 Task: Manage the "Report Builder" page in the site builder.
Action: Mouse moved to (1008, 65)
Screenshot: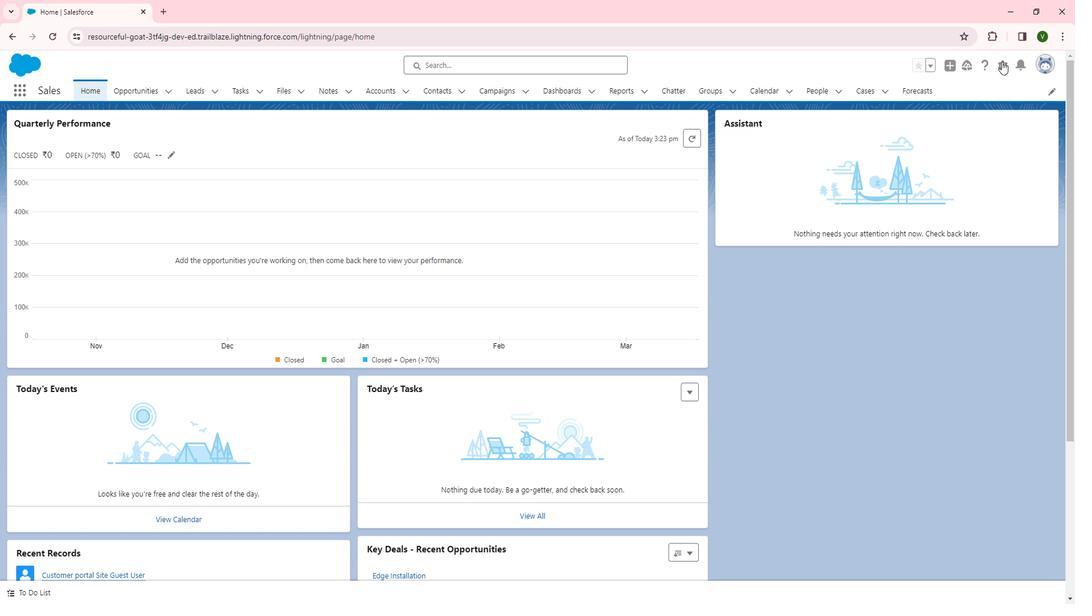 
Action: Mouse pressed left at (1008, 65)
Screenshot: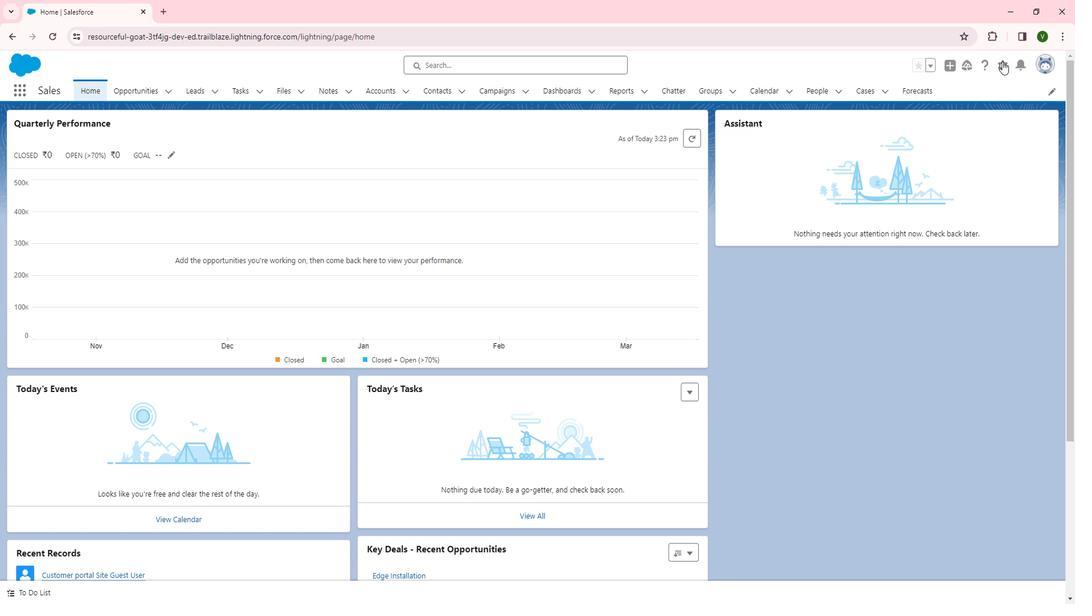 
Action: Mouse moved to (955, 101)
Screenshot: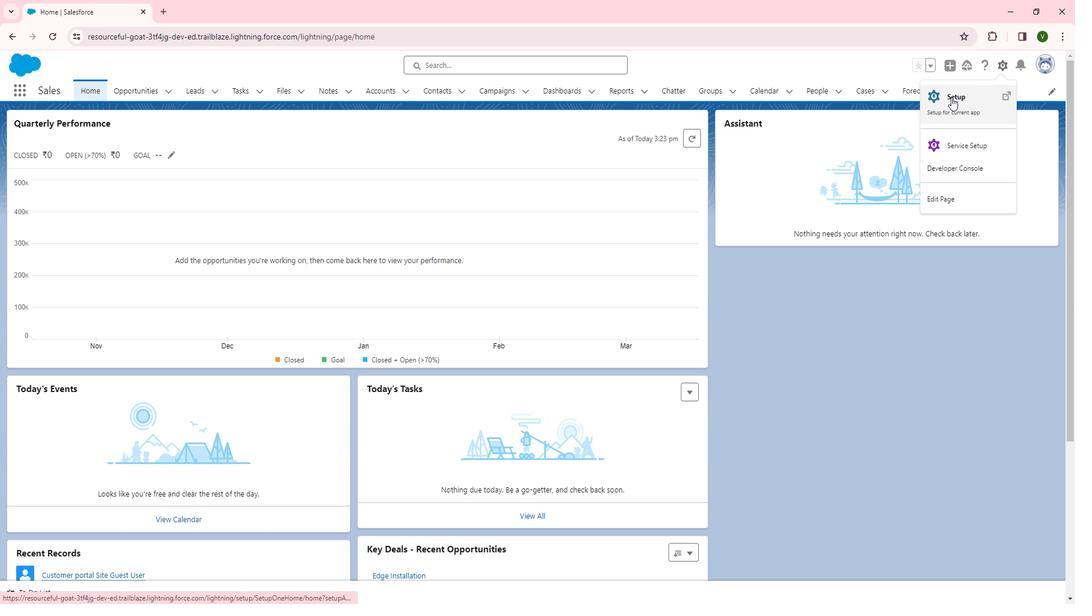
Action: Mouse pressed left at (955, 101)
Screenshot: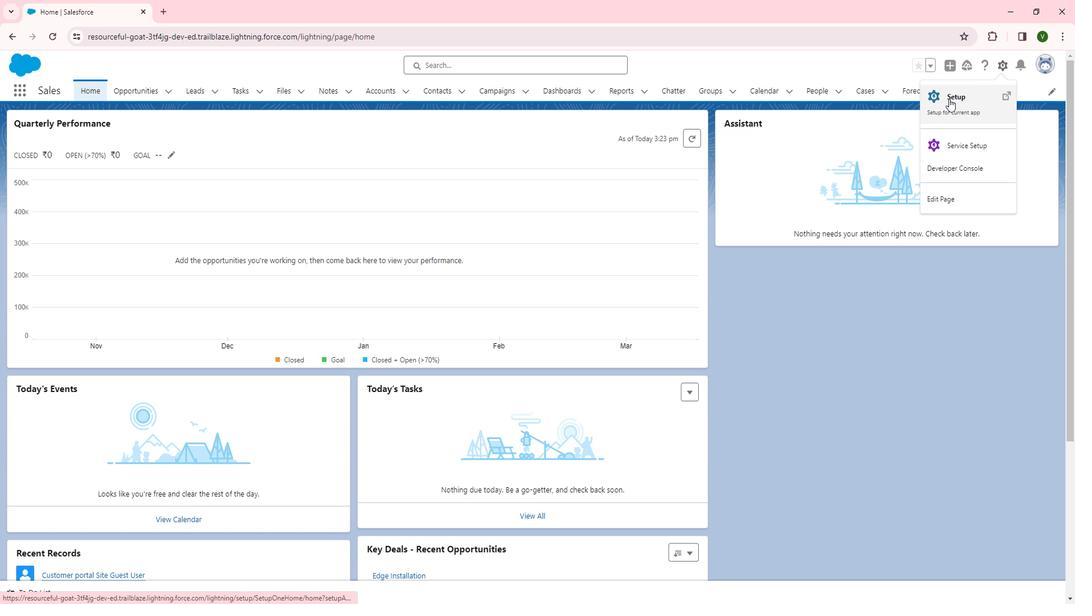 
Action: Mouse moved to (43, 451)
Screenshot: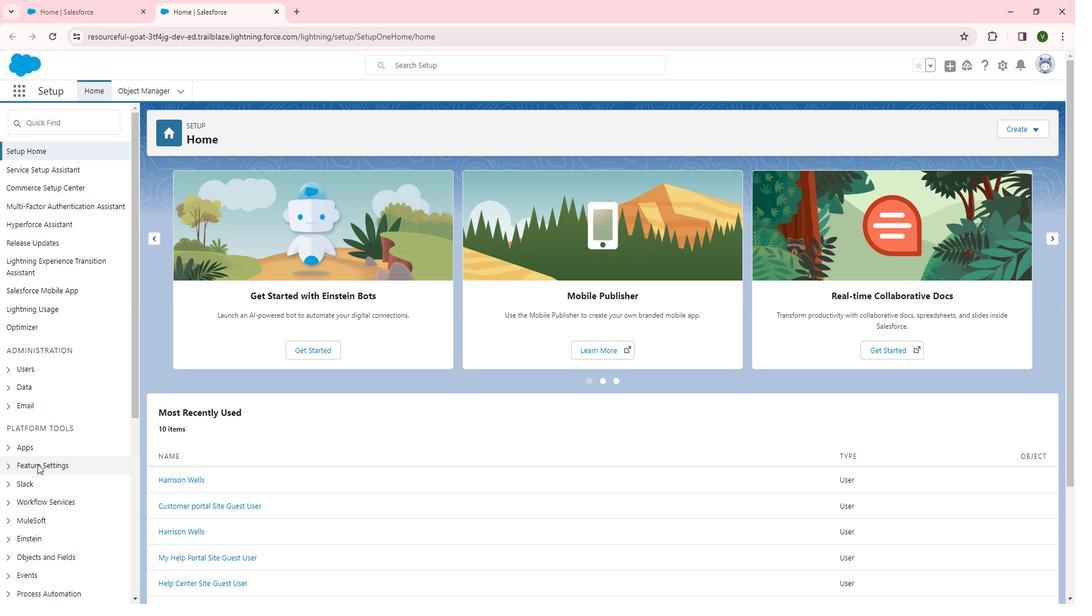 
Action: Mouse pressed left at (43, 451)
Screenshot: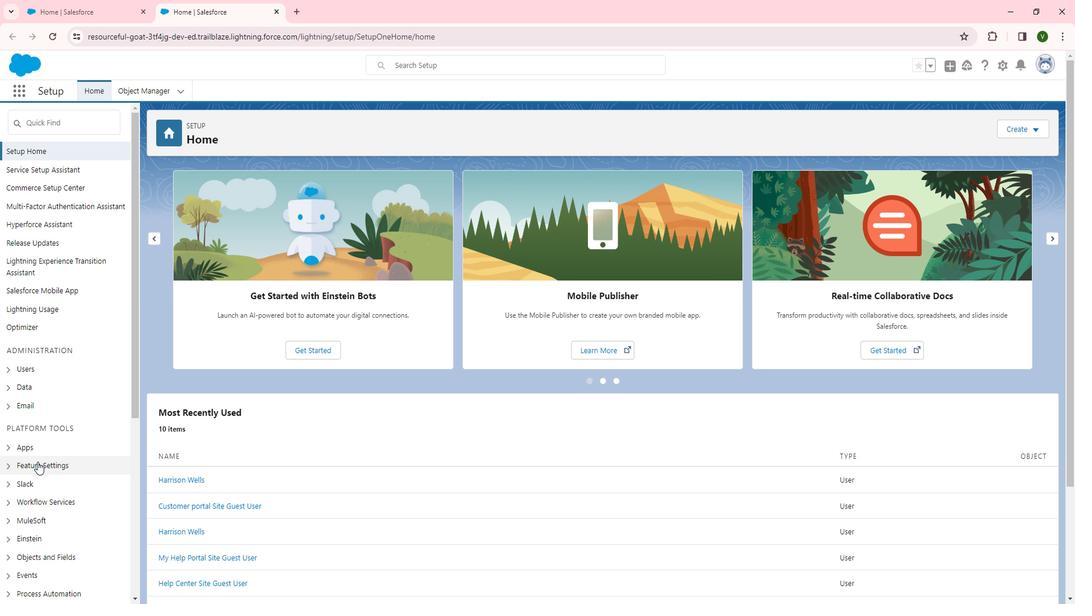 
Action: Mouse moved to (62, 541)
Screenshot: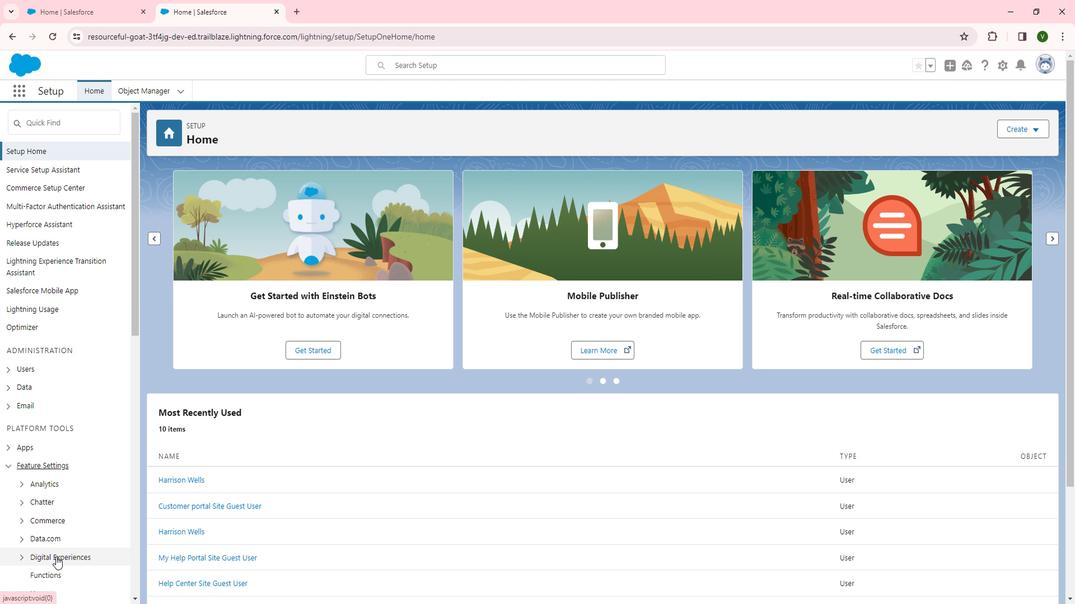 
Action: Mouse pressed left at (62, 541)
Screenshot: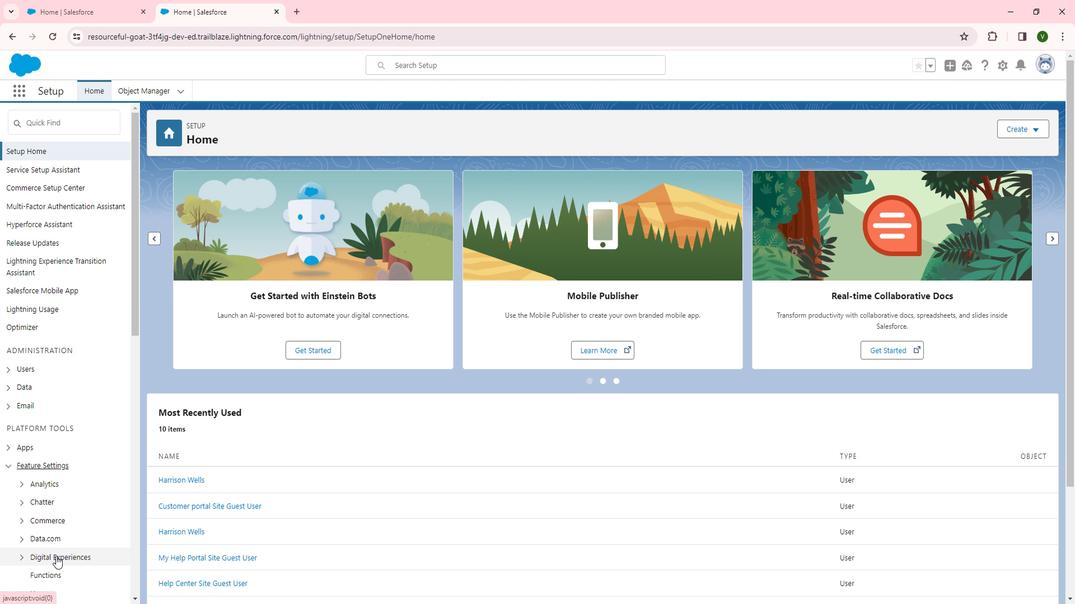 
Action: Mouse moved to (62, 541)
Screenshot: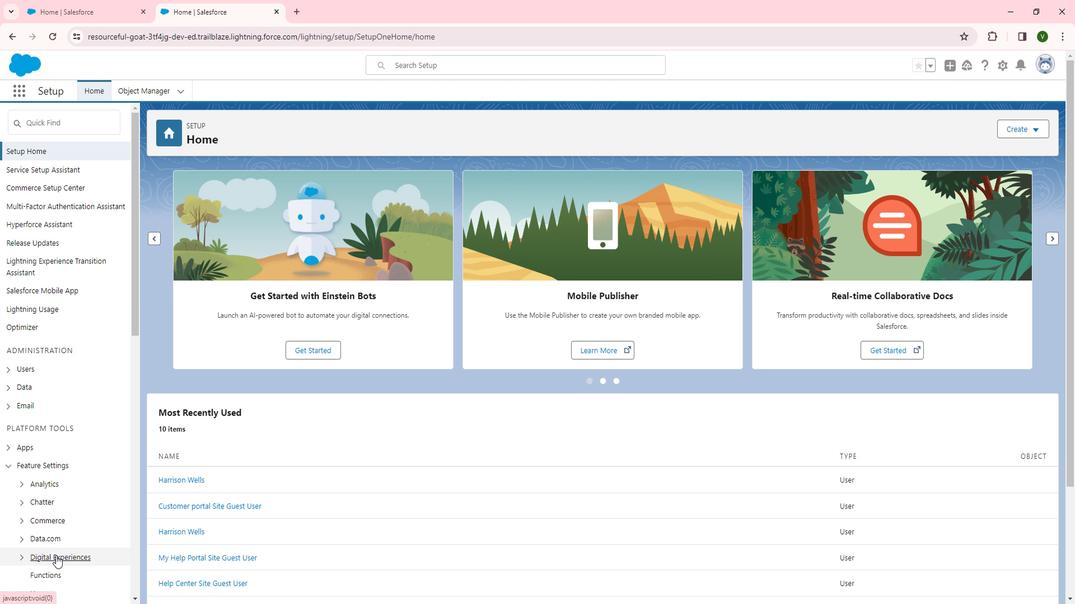 
Action: Mouse scrolled (62, 541) with delta (0, 0)
Screenshot: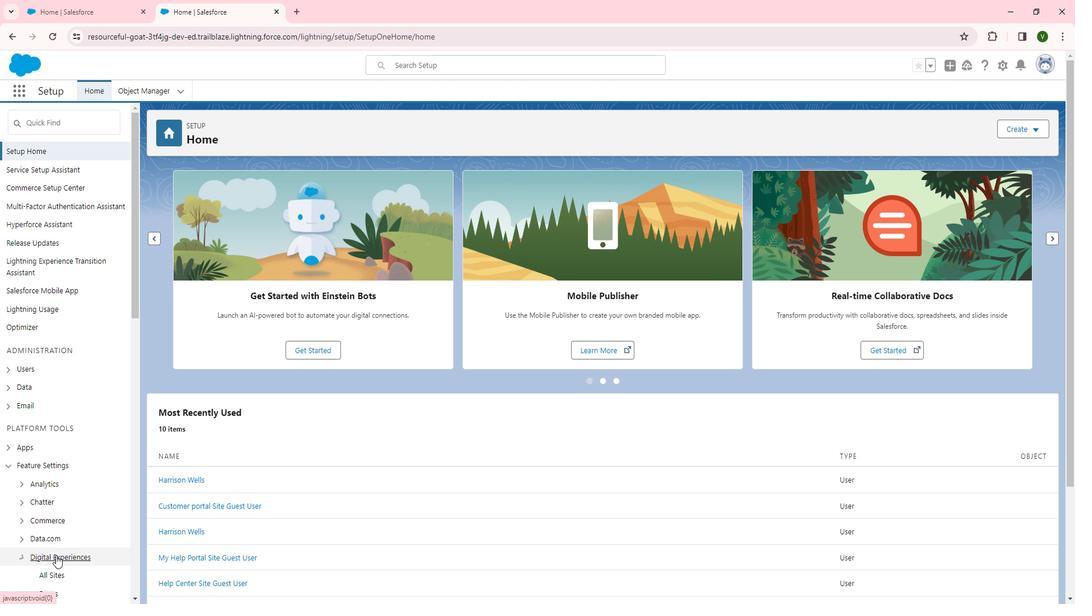 
Action: Mouse moved to (62, 541)
Screenshot: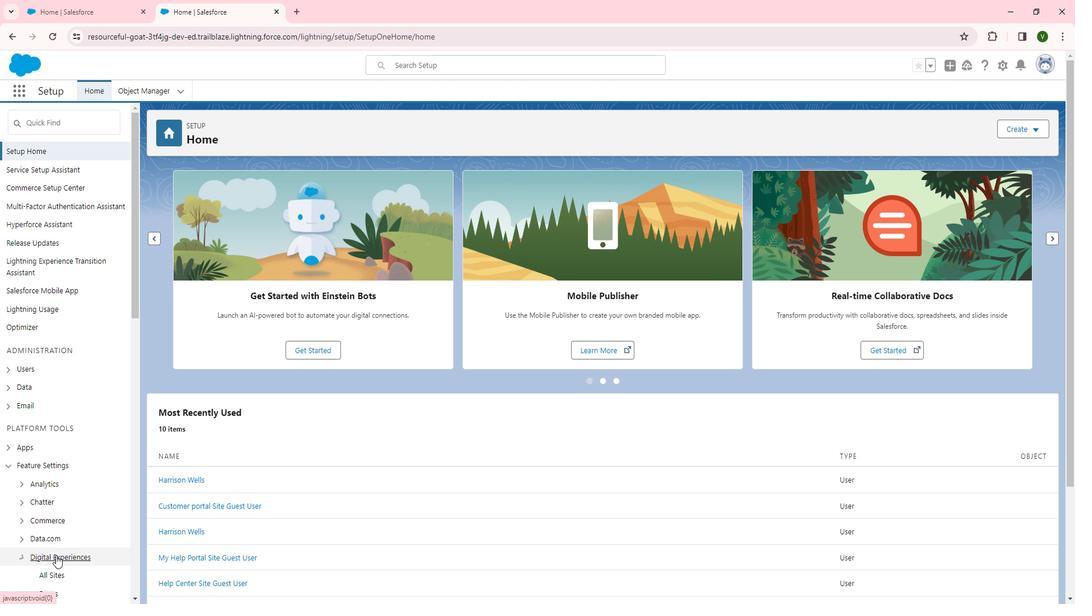 
Action: Mouse scrolled (62, 540) with delta (0, 0)
Screenshot: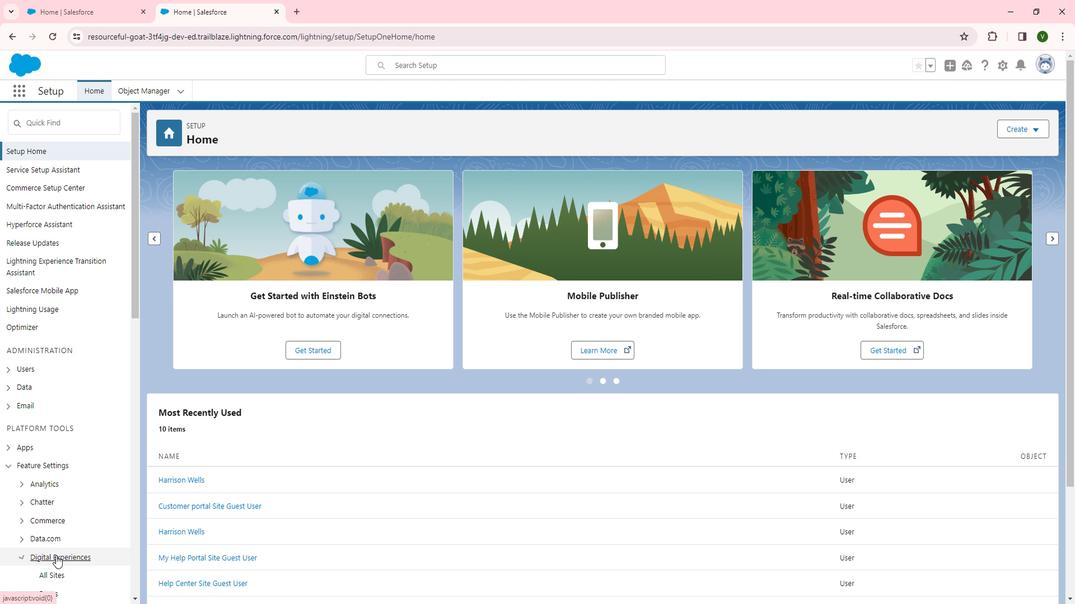 
Action: Mouse scrolled (62, 540) with delta (0, 0)
Screenshot: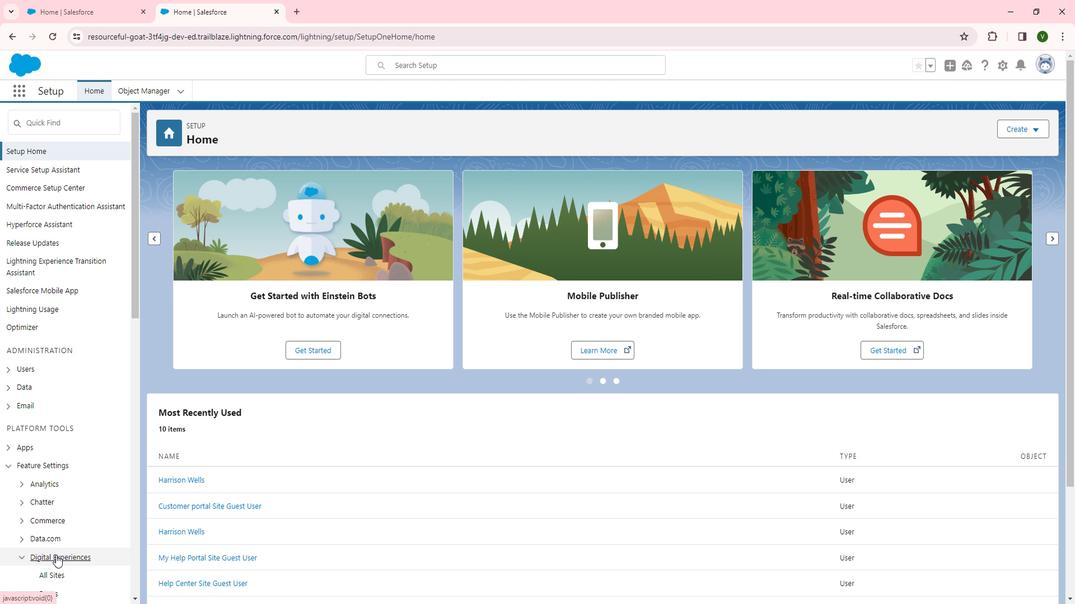 
Action: Mouse scrolled (62, 540) with delta (0, 0)
Screenshot: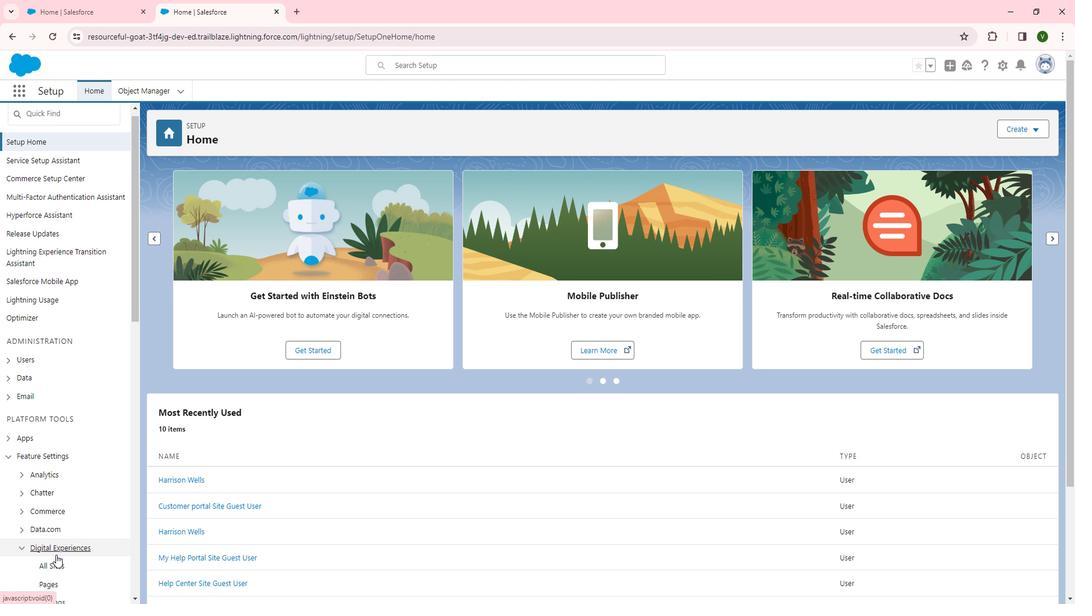 
Action: Mouse moved to (61, 334)
Screenshot: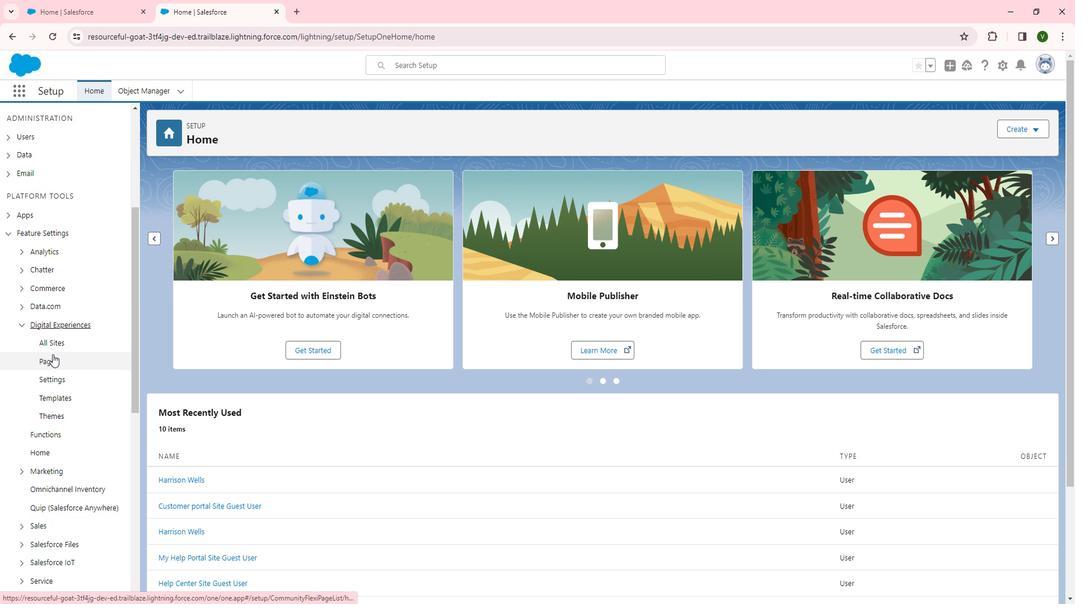 
Action: Mouse pressed left at (61, 334)
Screenshot: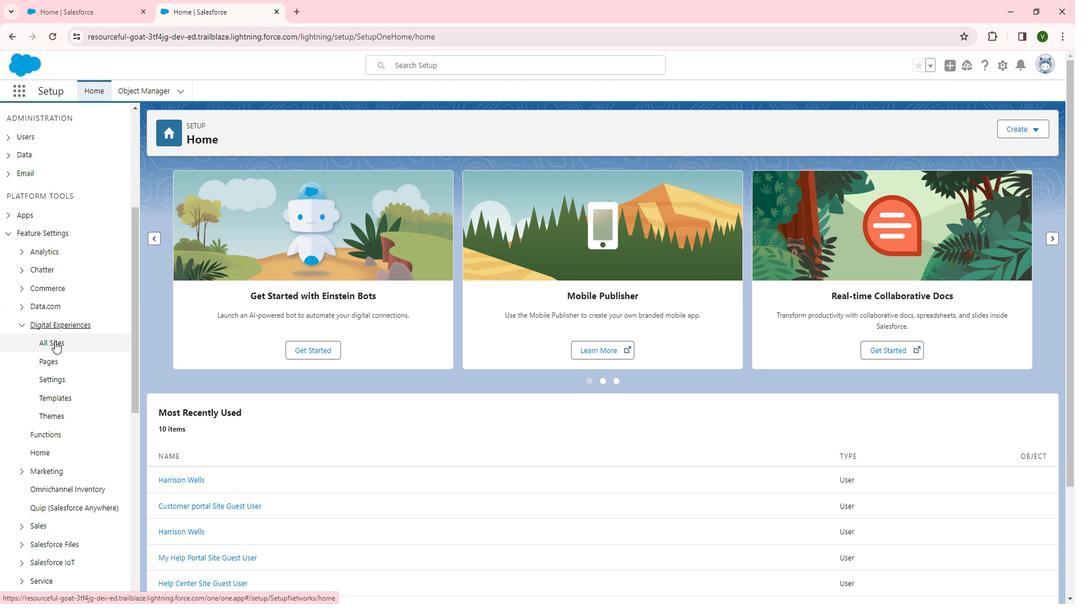 
Action: Mouse moved to (184, 294)
Screenshot: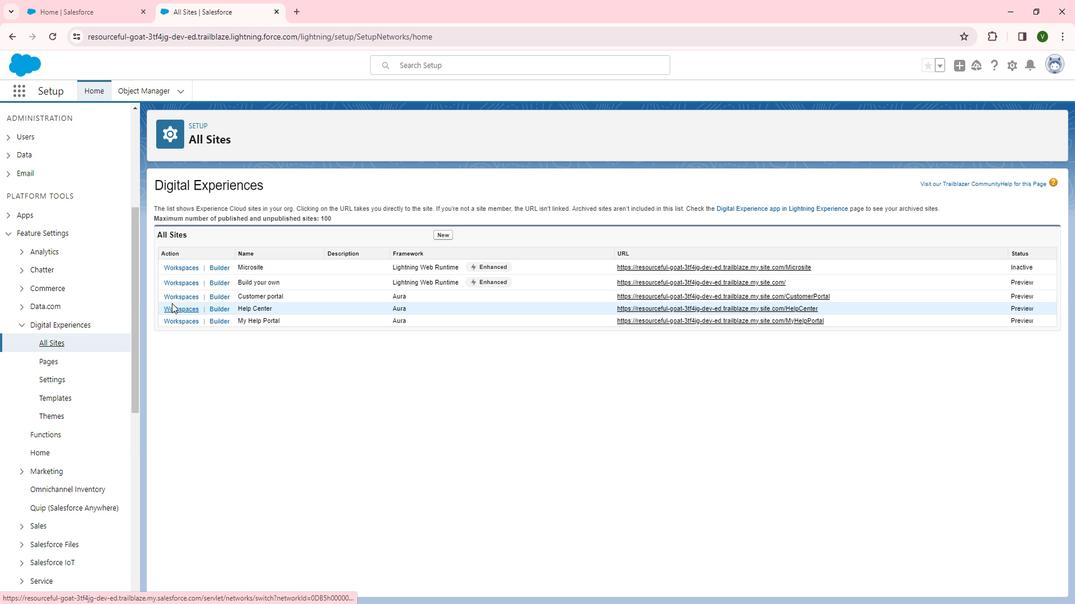
Action: Mouse pressed left at (184, 294)
Screenshot: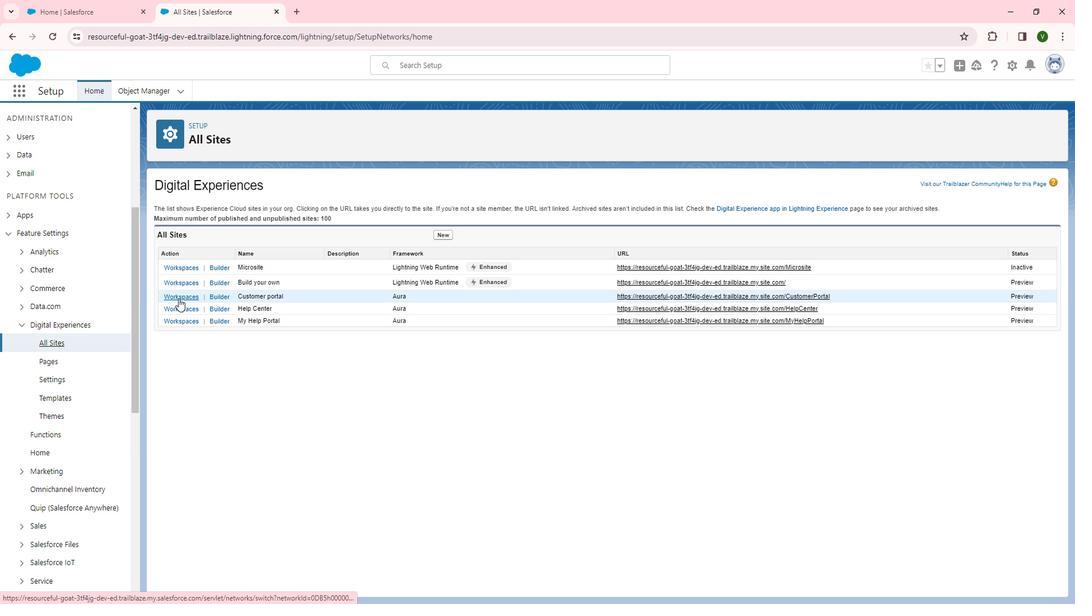 
Action: Mouse moved to (160, 248)
Screenshot: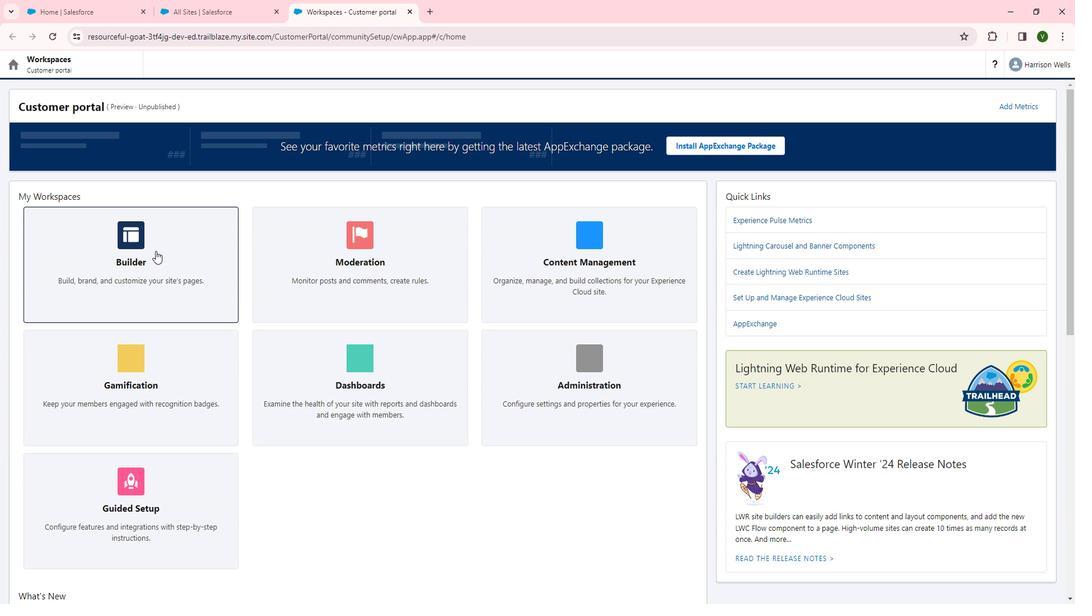 
Action: Mouse pressed left at (160, 248)
Screenshot: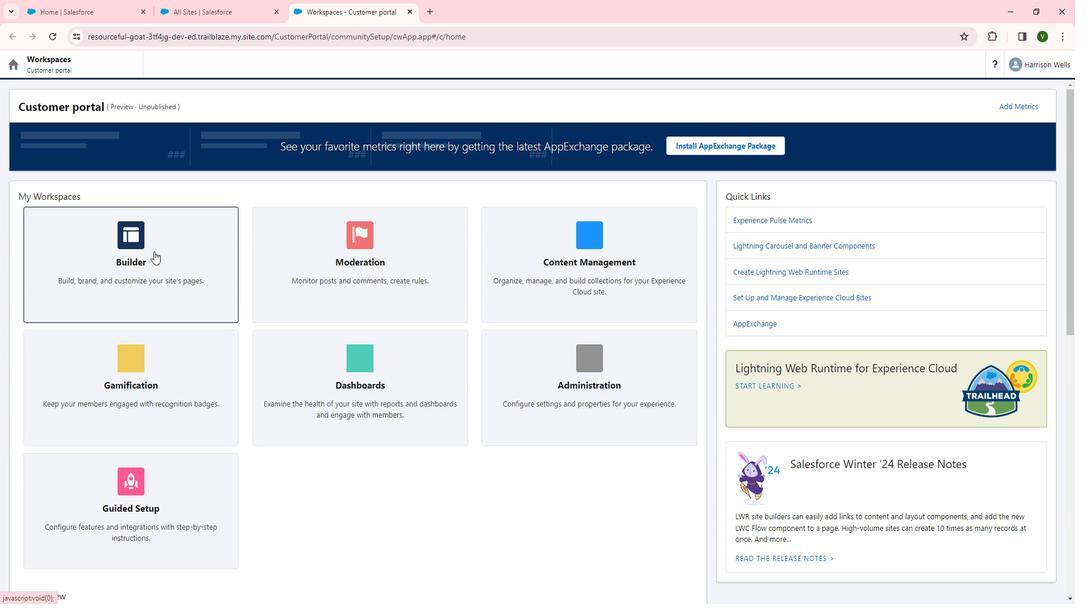 
Action: Mouse moved to (134, 63)
Screenshot: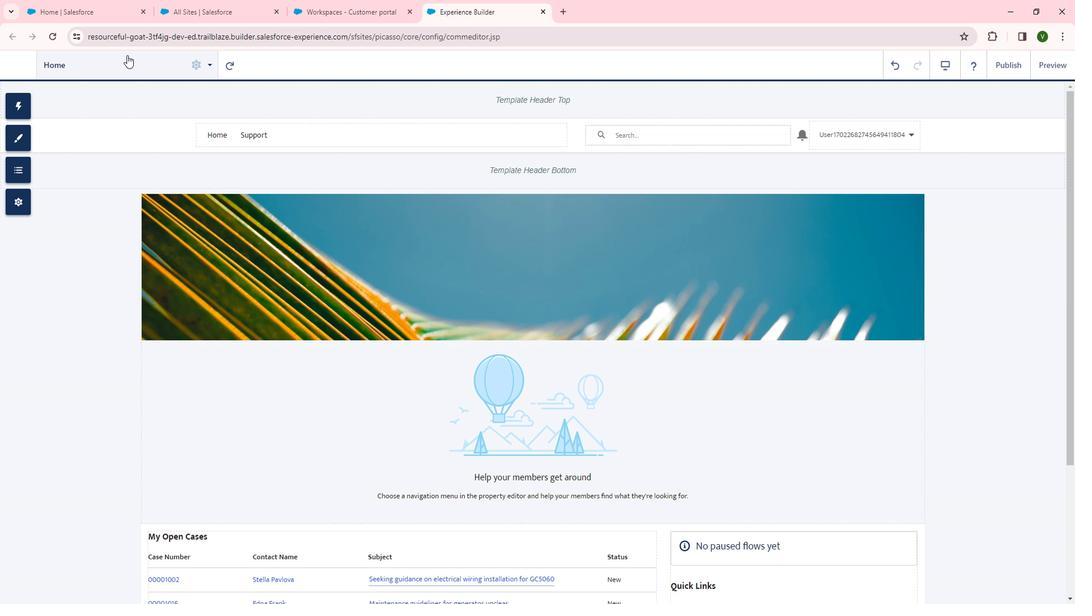 
Action: Mouse pressed left at (134, 63)
Screenshot: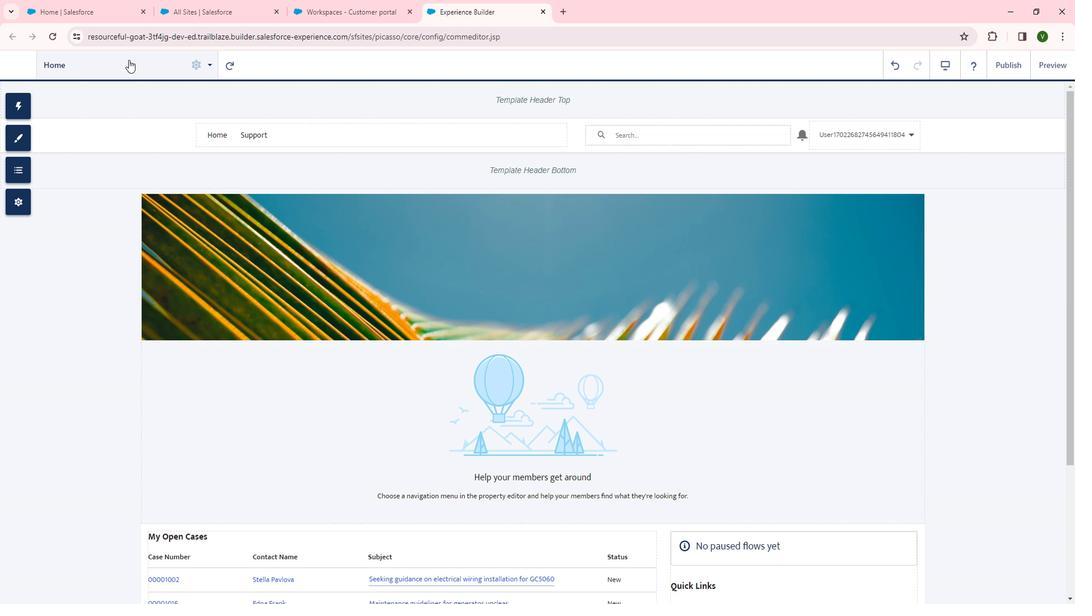 
Action: Mouse moved to (106, 399)
Screenshot: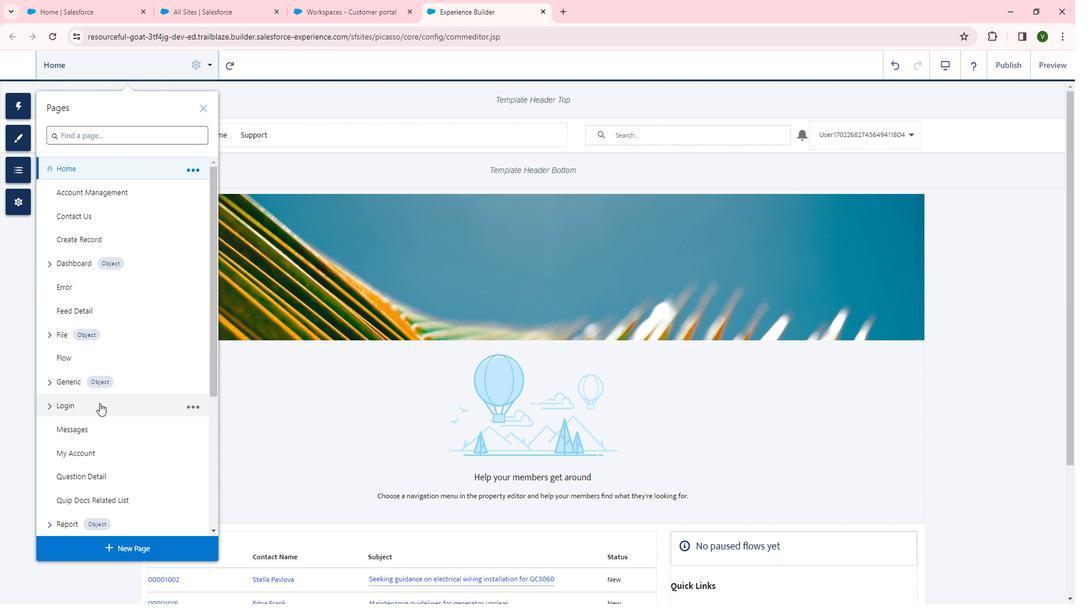 
Action: Mouse scrolled (106, 398) with delta (0, 0)
Screenshot: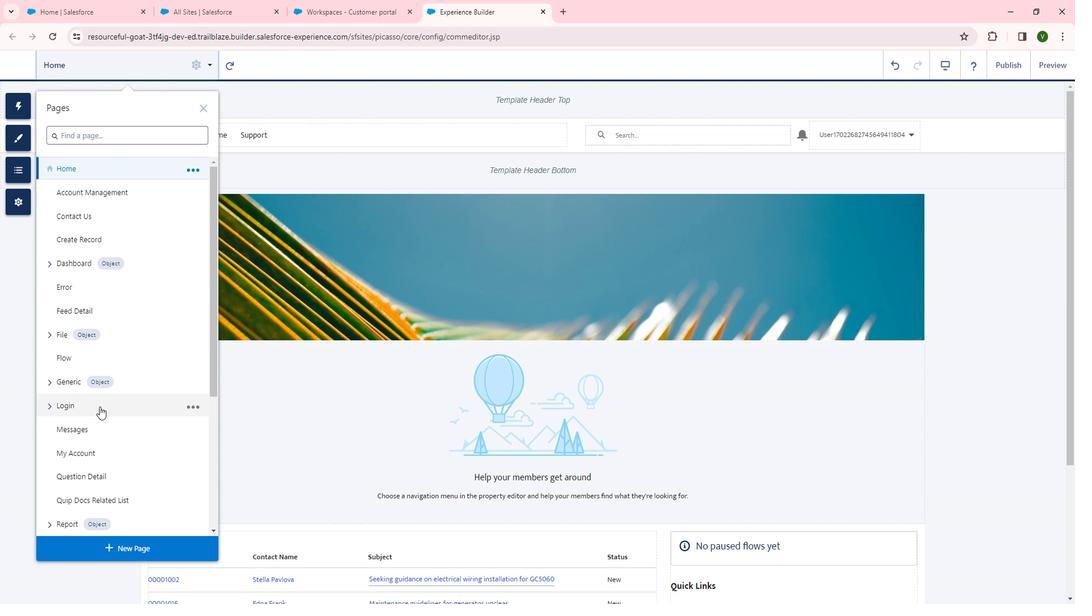 
Action: Mouse scrolled (106, 398) with delta (0, 0)
Screenshot: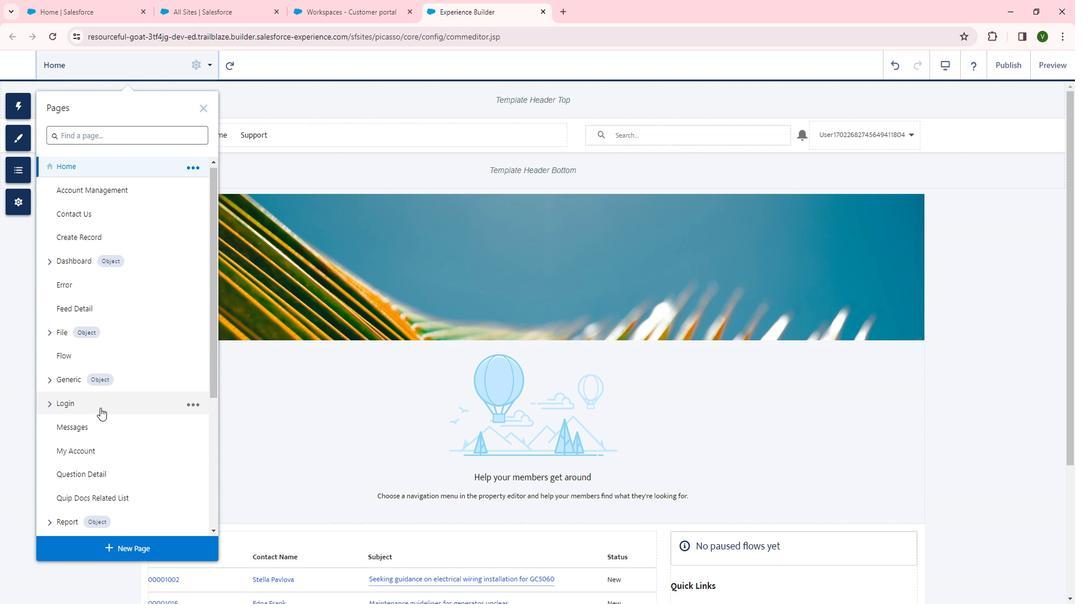 
Action: Mouse scrolled (106, 398) with delta (0, 0)
Screenshot: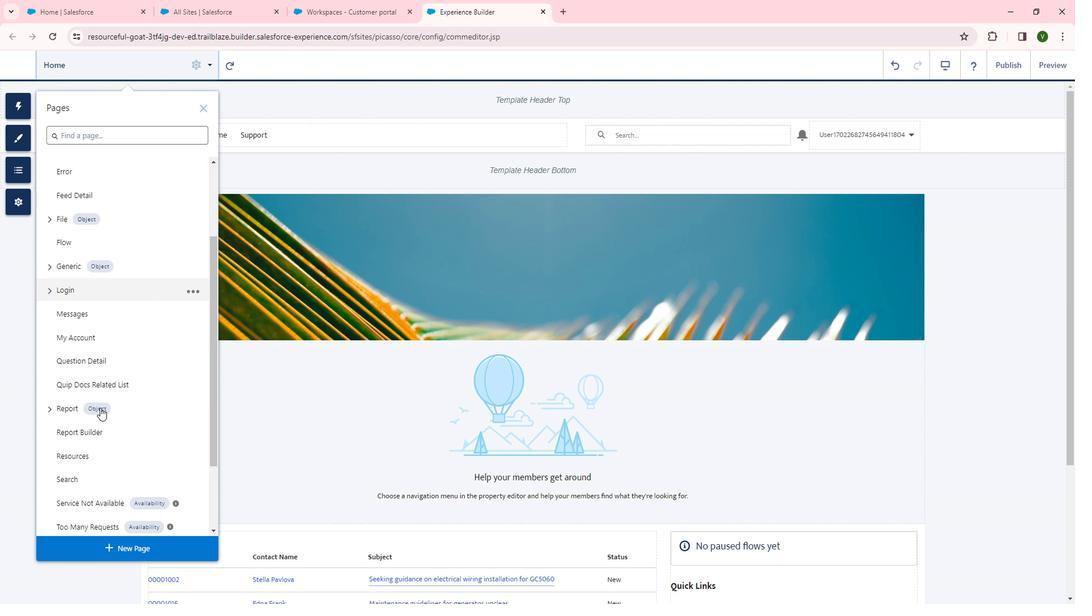 
Action: Mouse moved to (99, 367)
Screenshot: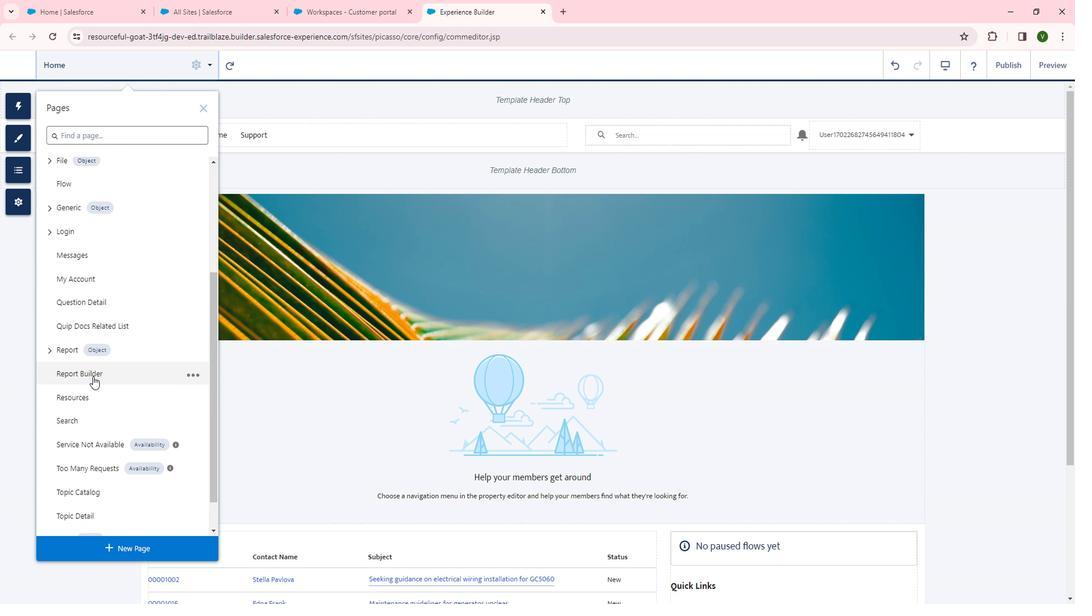 
Action: Mouse pressed left at (99, 367)
Screenshot: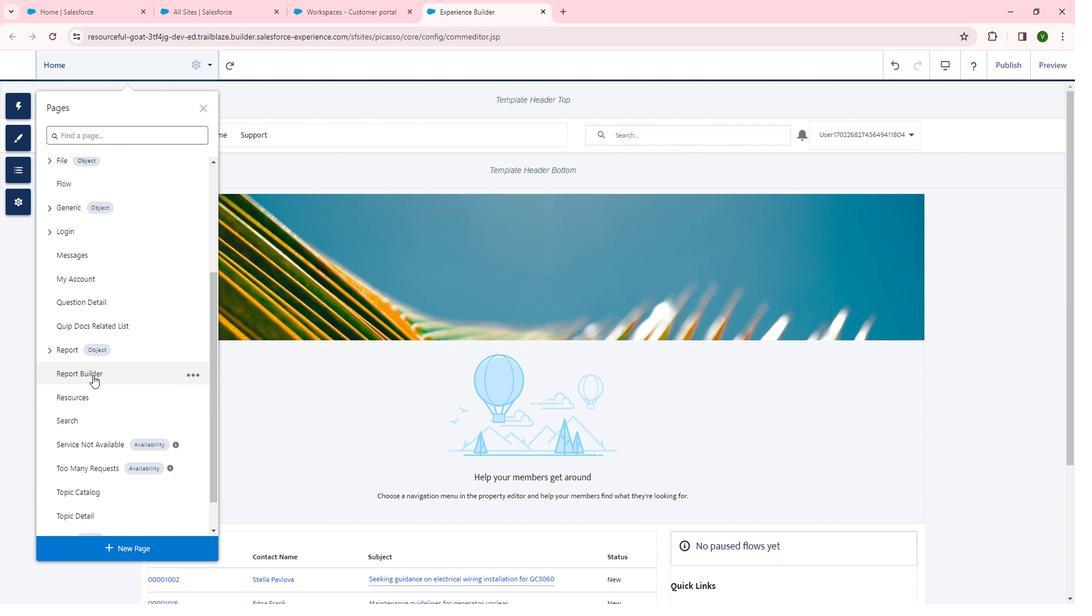 
Action: Mouse moved to (757, 405)
Screenshot: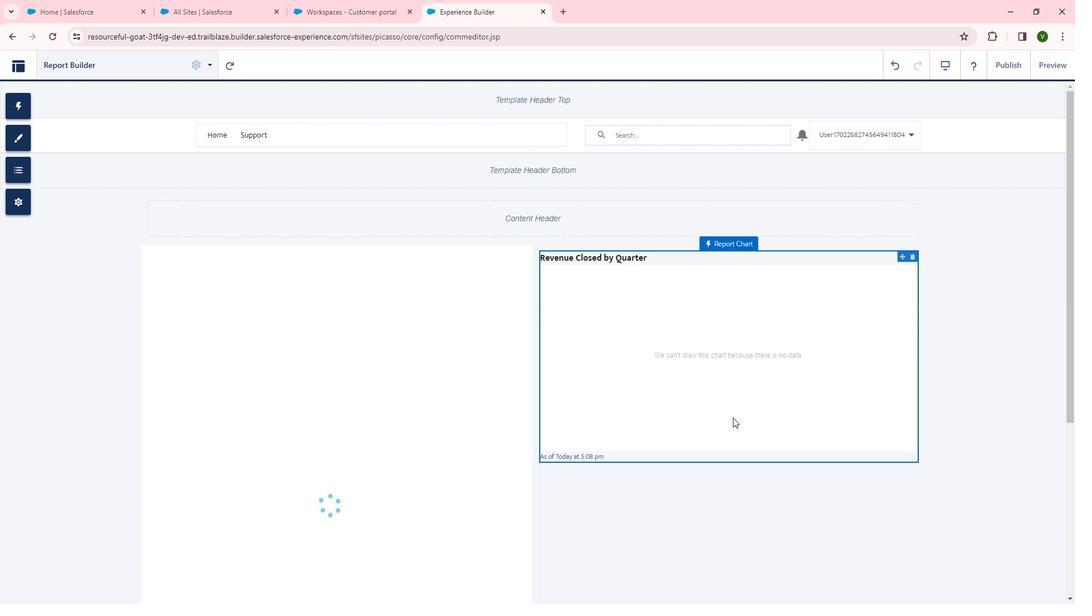 
Action: Mouse scrolled (757, 404) with delta (0, 0)
Screenshot: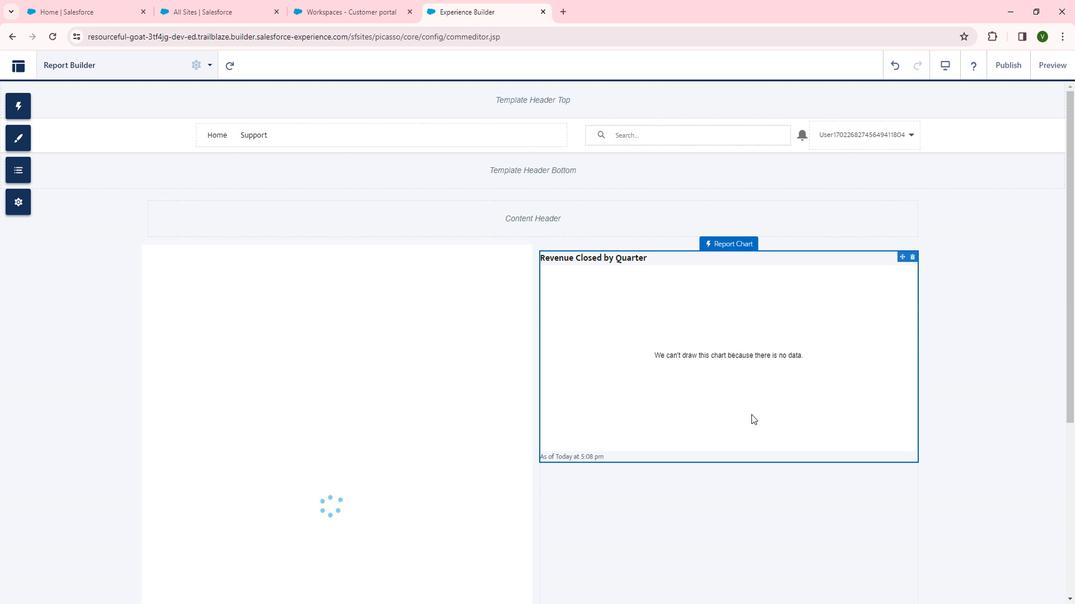 
Action: Mouse moved to (777, 311)
Screenshot: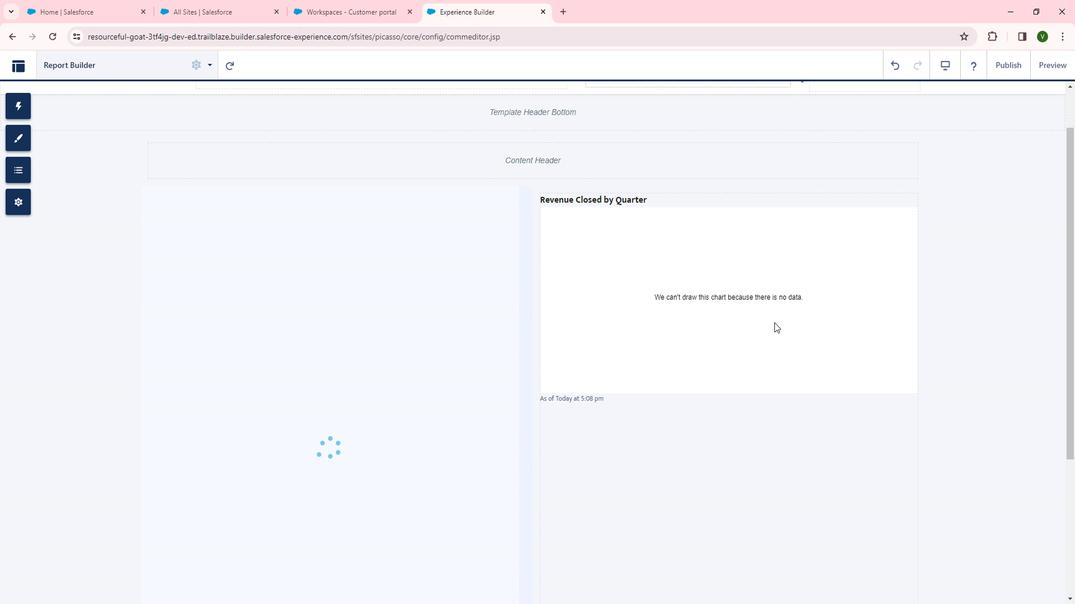 
Action: Mouse pressed left at (777, 311)
Screenshot: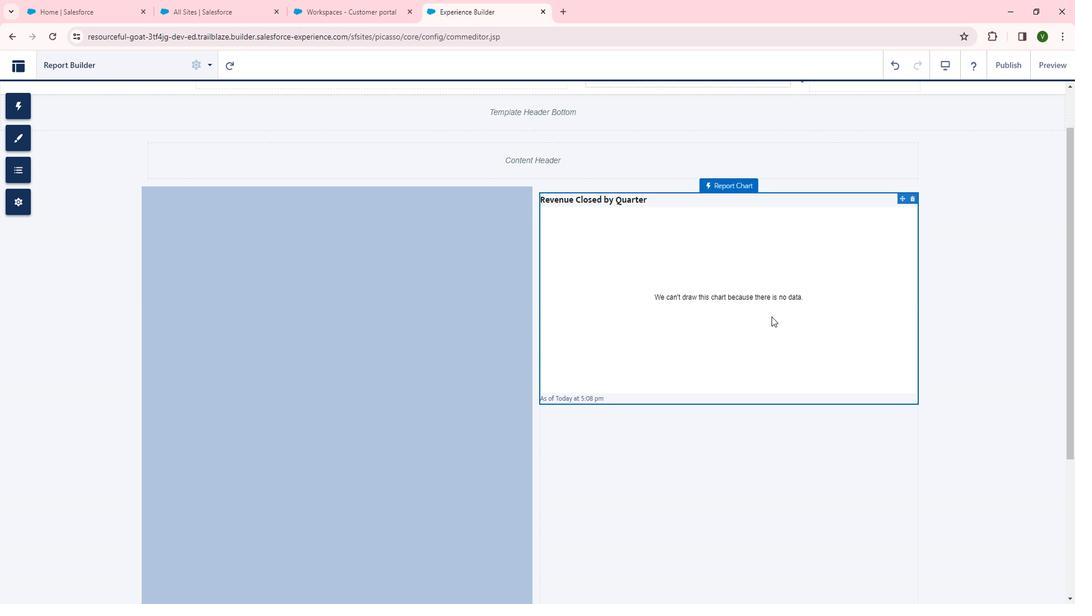 
Action: Mouse moved to (1018, 166)
Screenshot: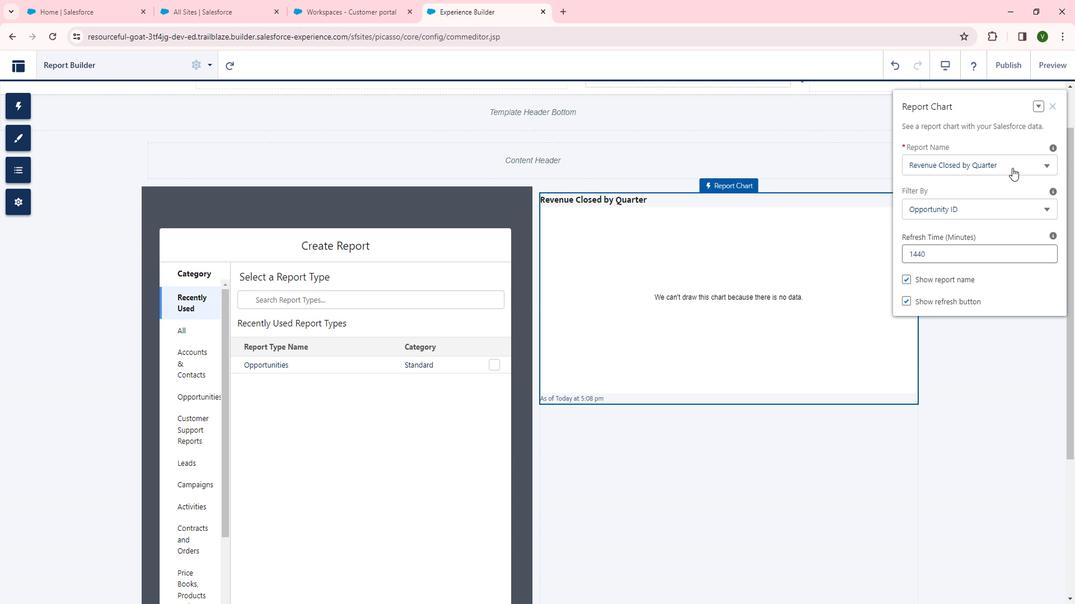 
Action: Mouse pressed left at (1018, 166)
Screenshot: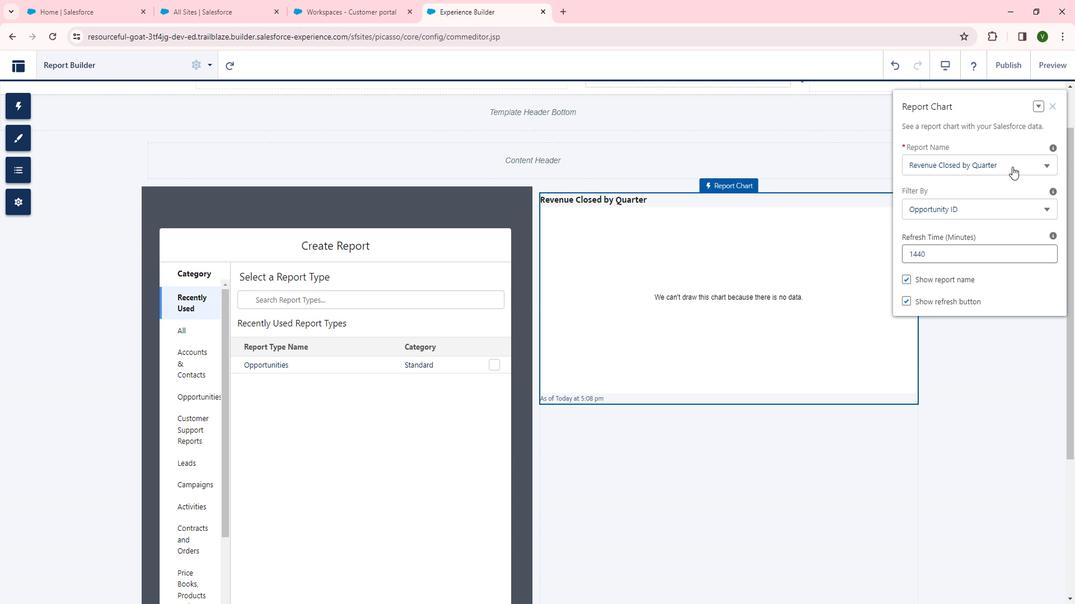 
Action: Mouse moved to (997, 212)
Screenshot: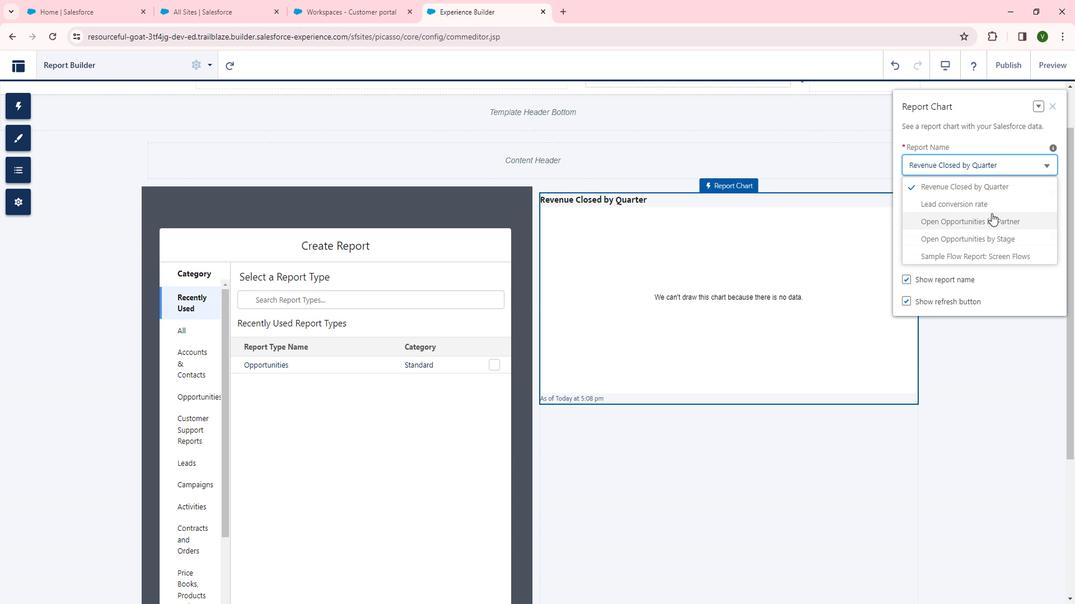 
Action: Mouse pressed left at (997, 212)
Screenshot: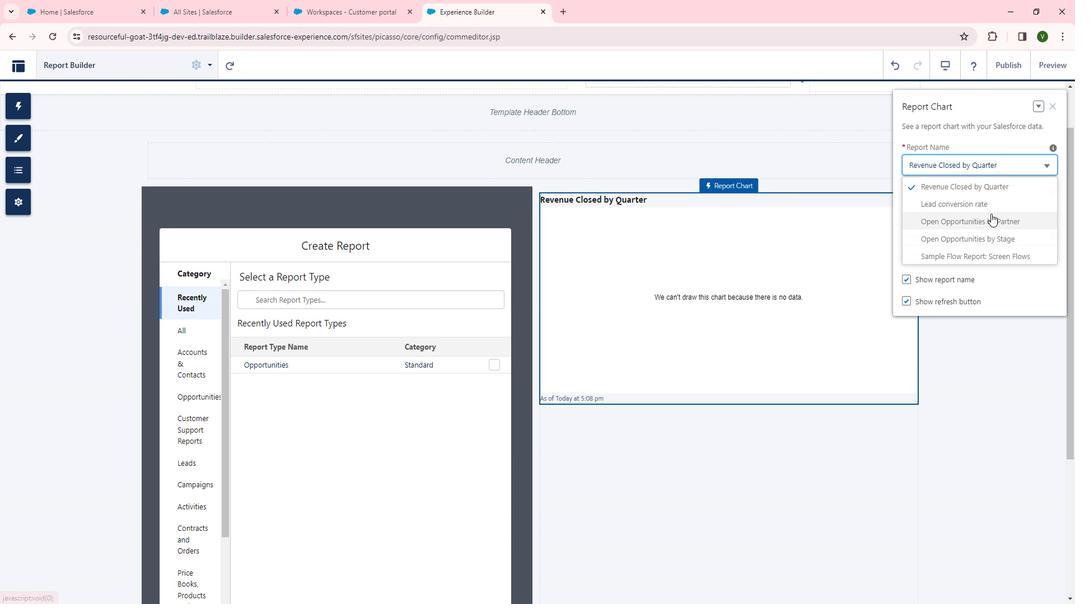 
Action: Mouse moved to (957, 210)
Screenshot: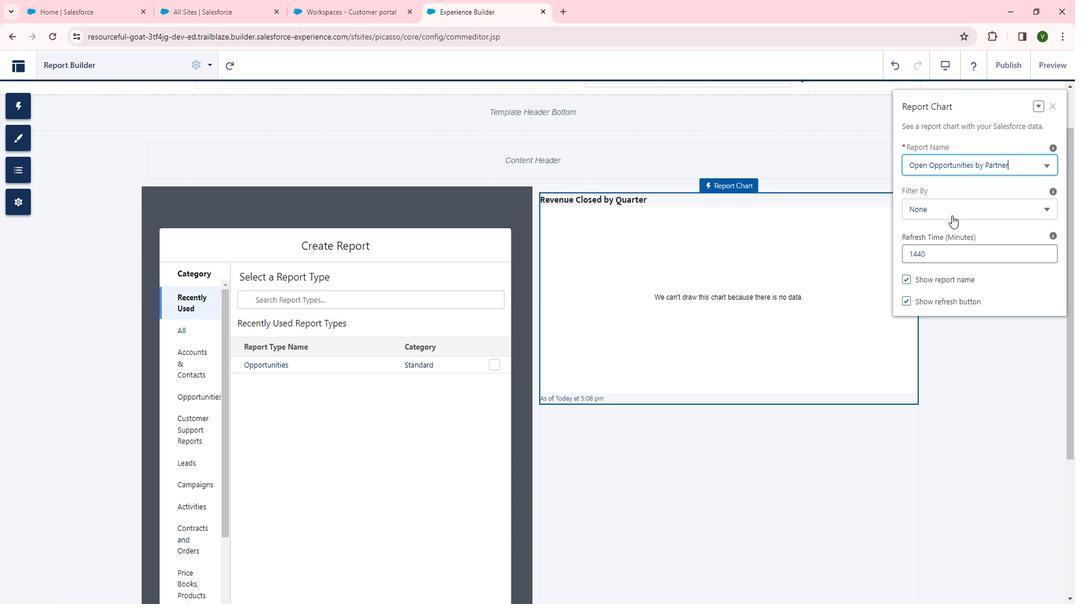 
Action: Mouse pressed left at (957, 210)
Screenshot: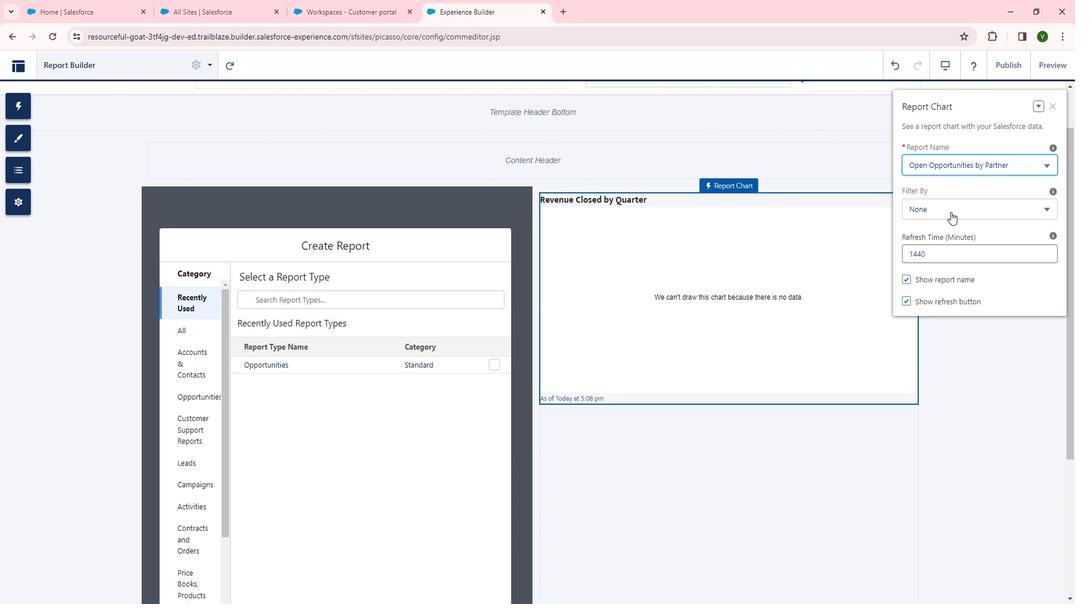 
Action: Mouse moved to (959, 244)
Screenshot: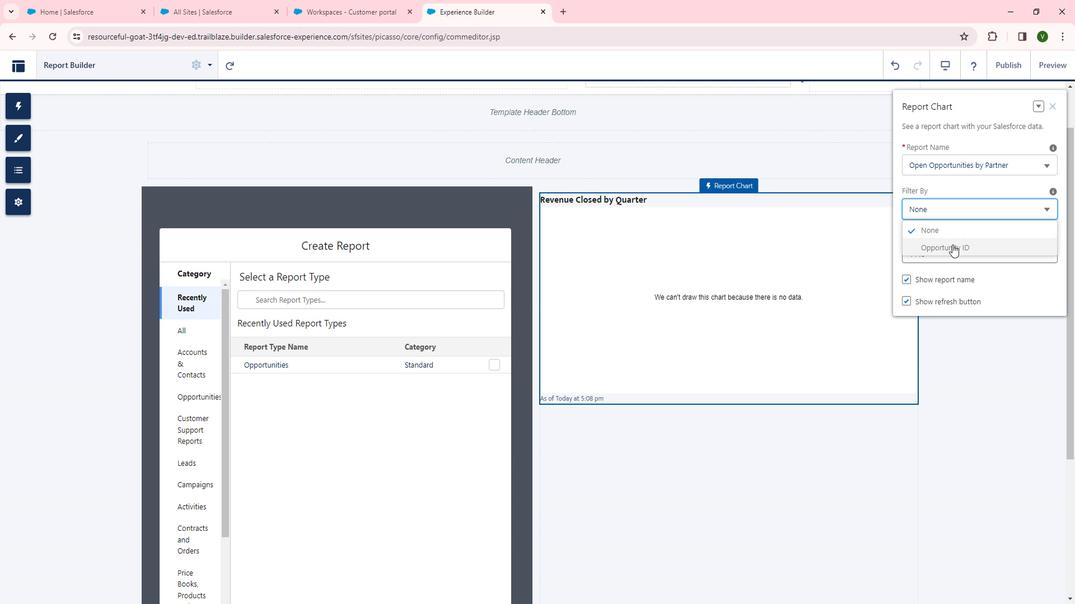 
Action: Mouse pressed left at (959, 244)
Screenshot: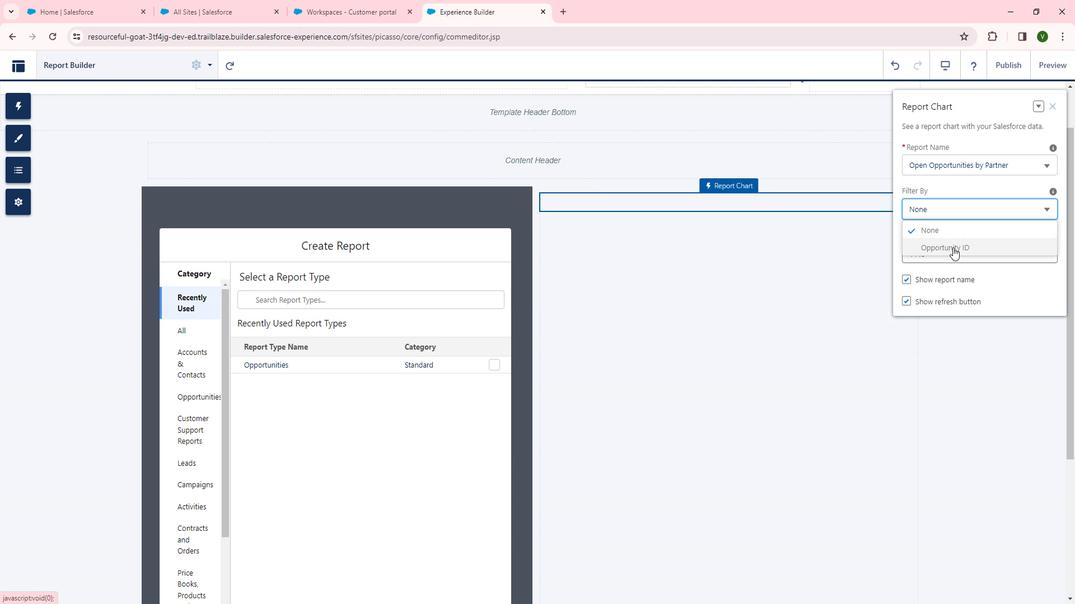 
